 Task: Move the task Implement a new cloud-based sales management system for a company to the section Done in the project ArtiZen and filter the tasks in the project by High Priority
Action: Mouse moved to (765, 338)
Screenshot: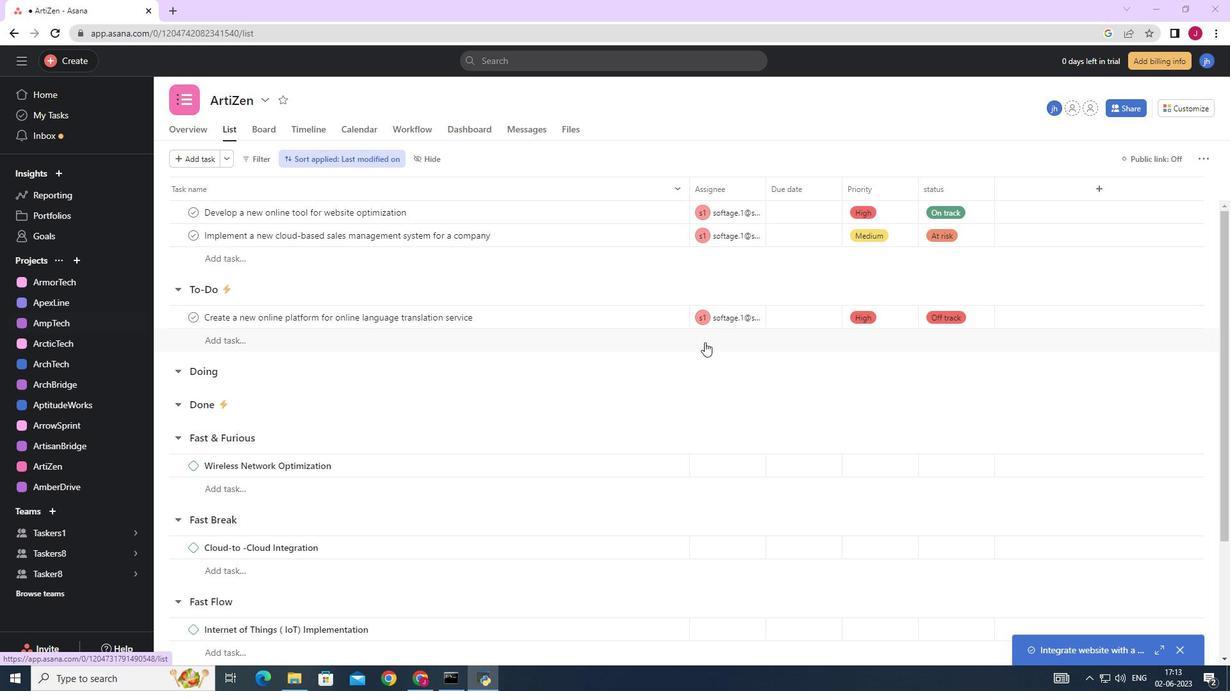 
Action: Mouse scrolled (765, 338) with delta (0, 0)
Screenshot: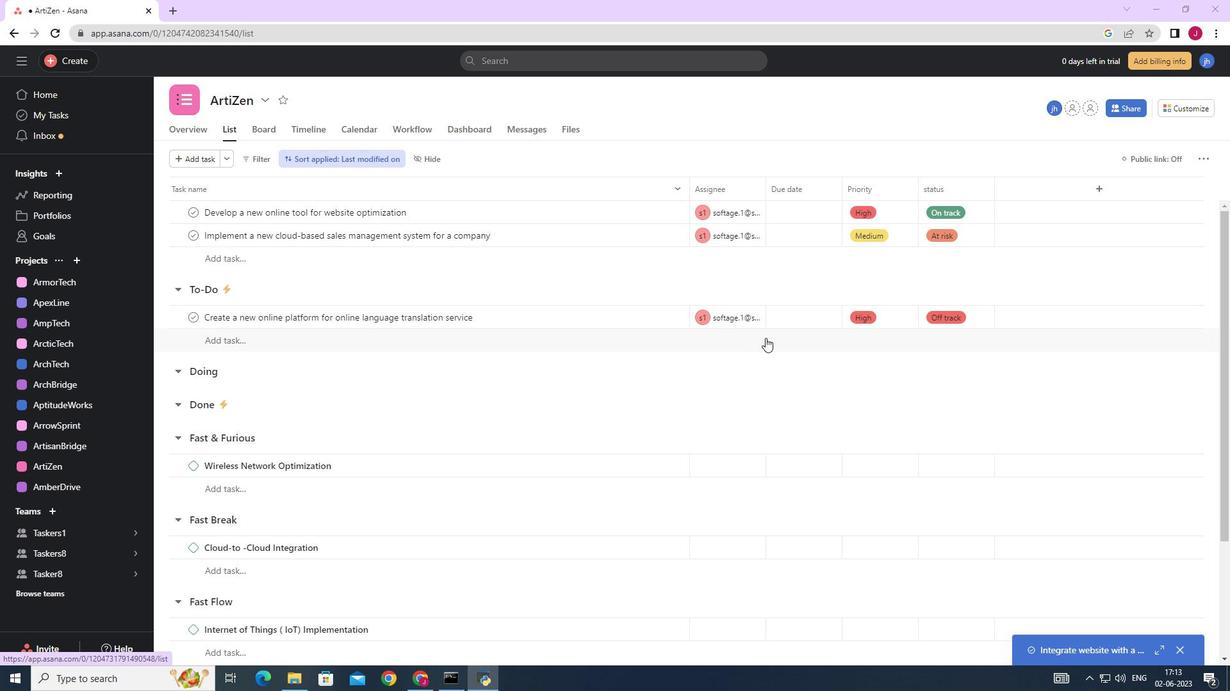 
Action: Mouse scrolled (765, 338) with delta (0, 0)
Screenshot: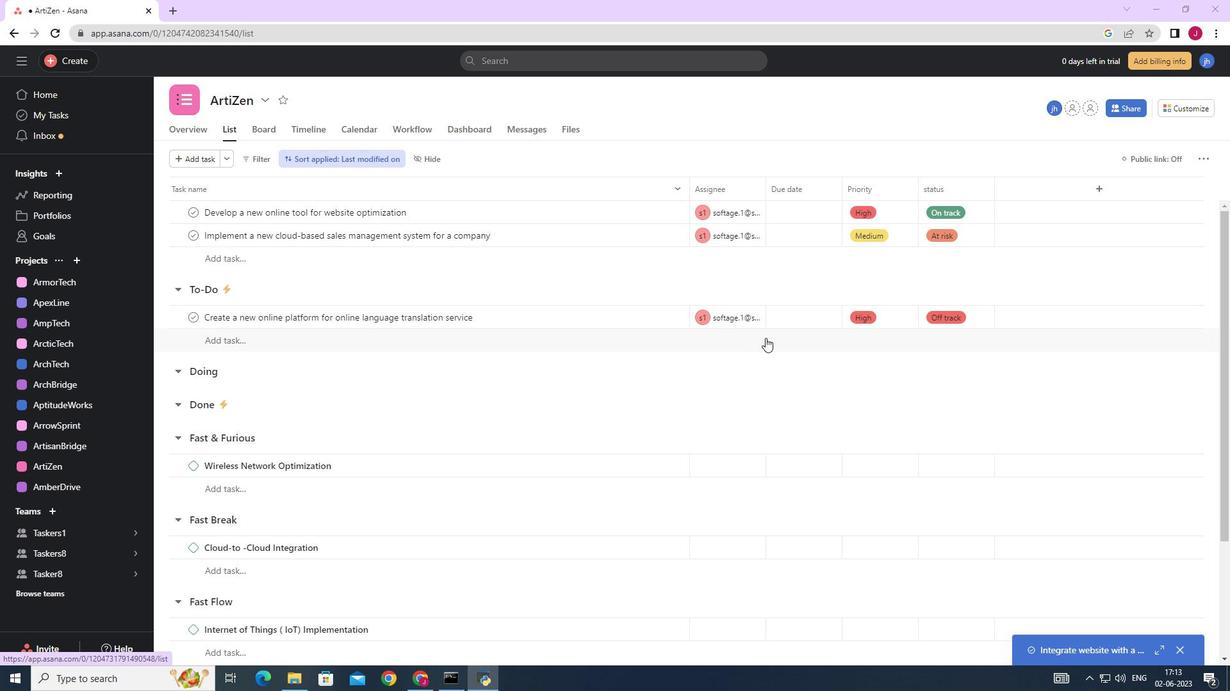 
Action: Mouse moved to (651, 234)
Screenshot: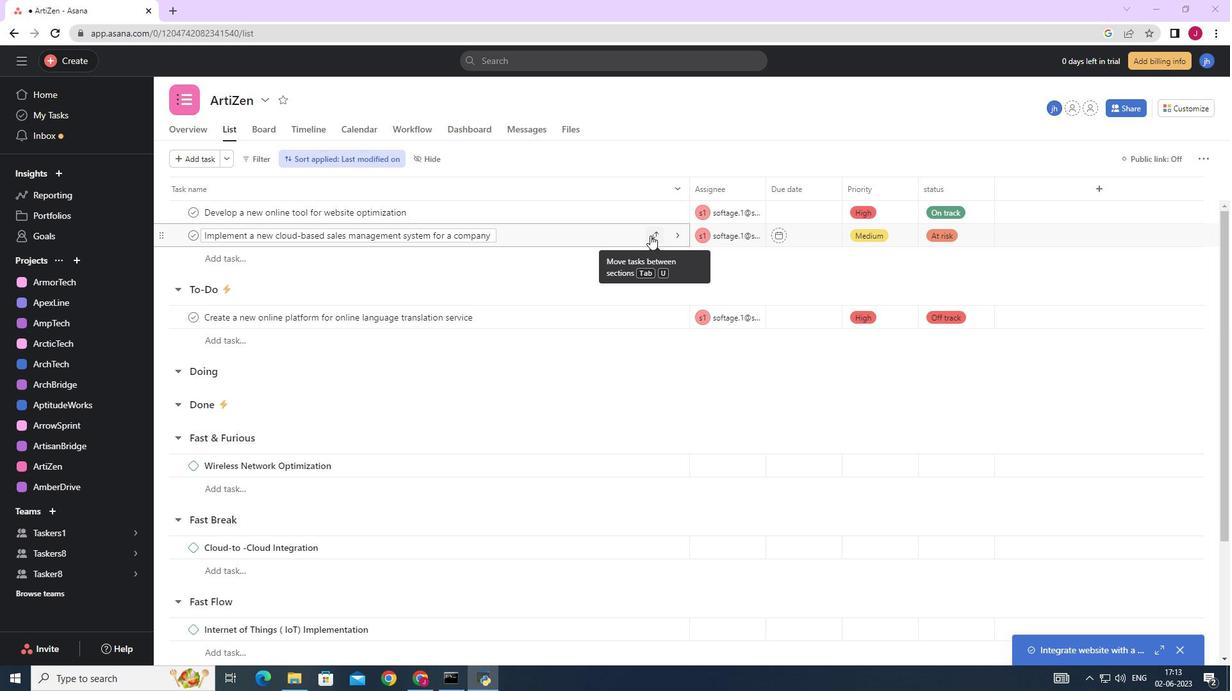 
Action: Mouse pressed left at (651, 234)
Screenshot: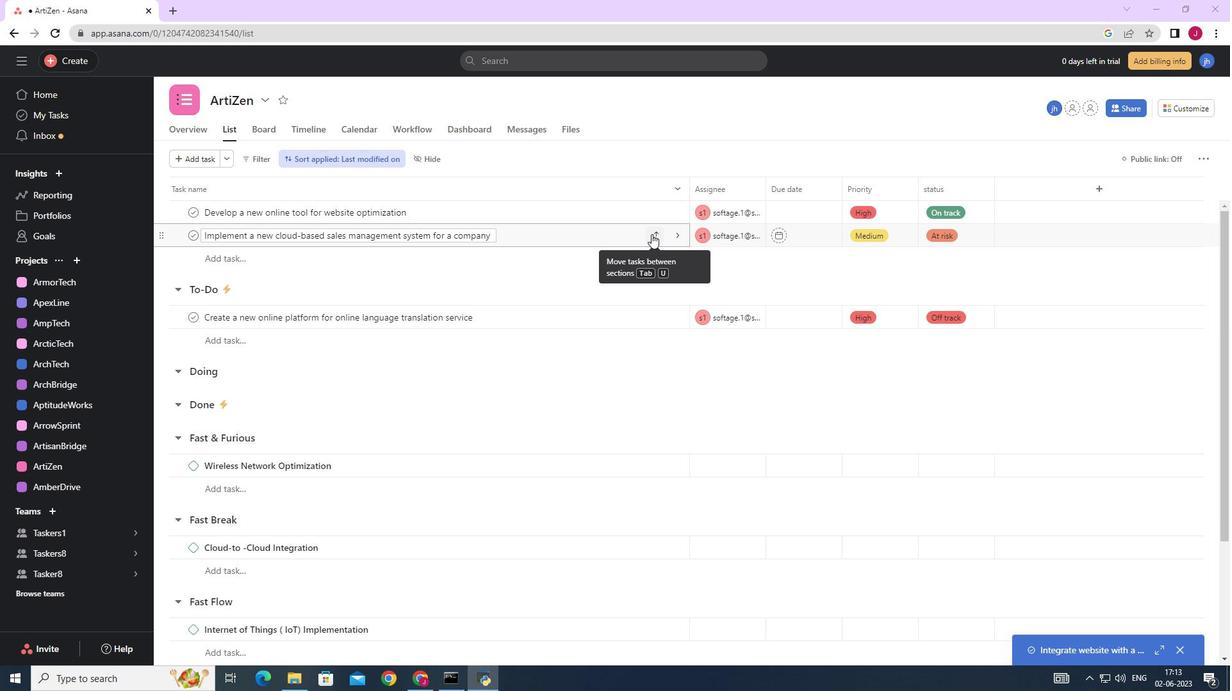 
Action: Mouse moved to (588, 356)
Screenshot: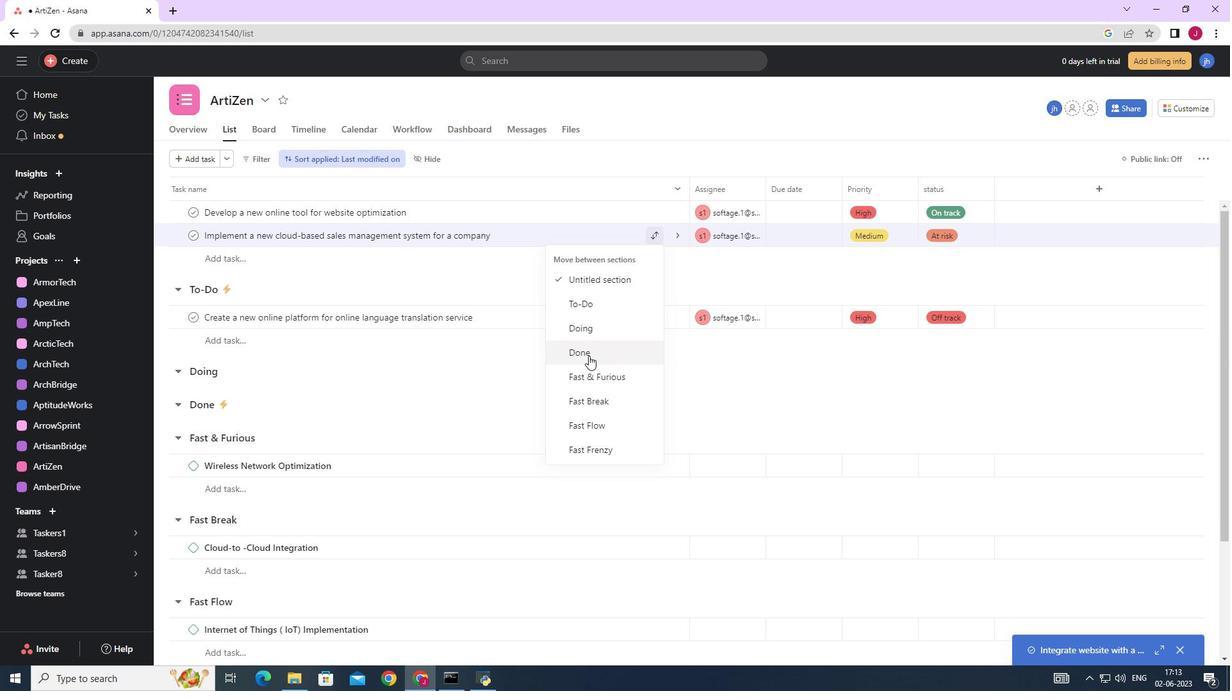 
Action: Mouse pressed left at (588, 356)
Screenshot: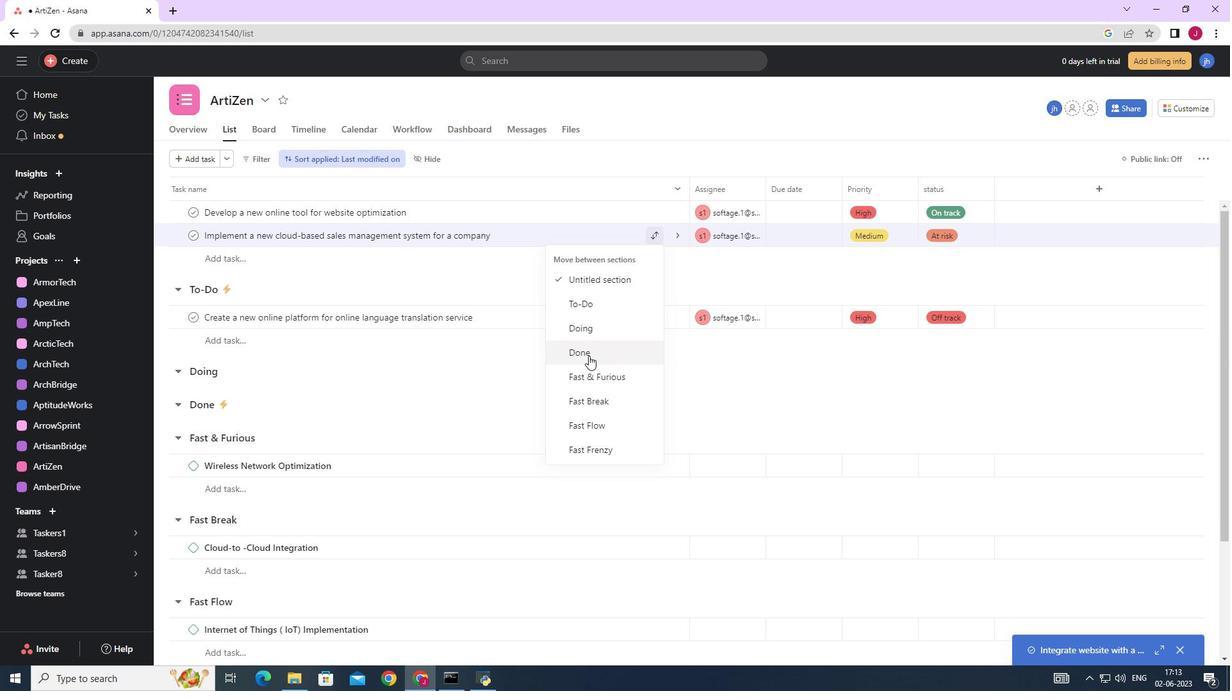 
Action: Mouse moved to (264, 154)
Screenshot: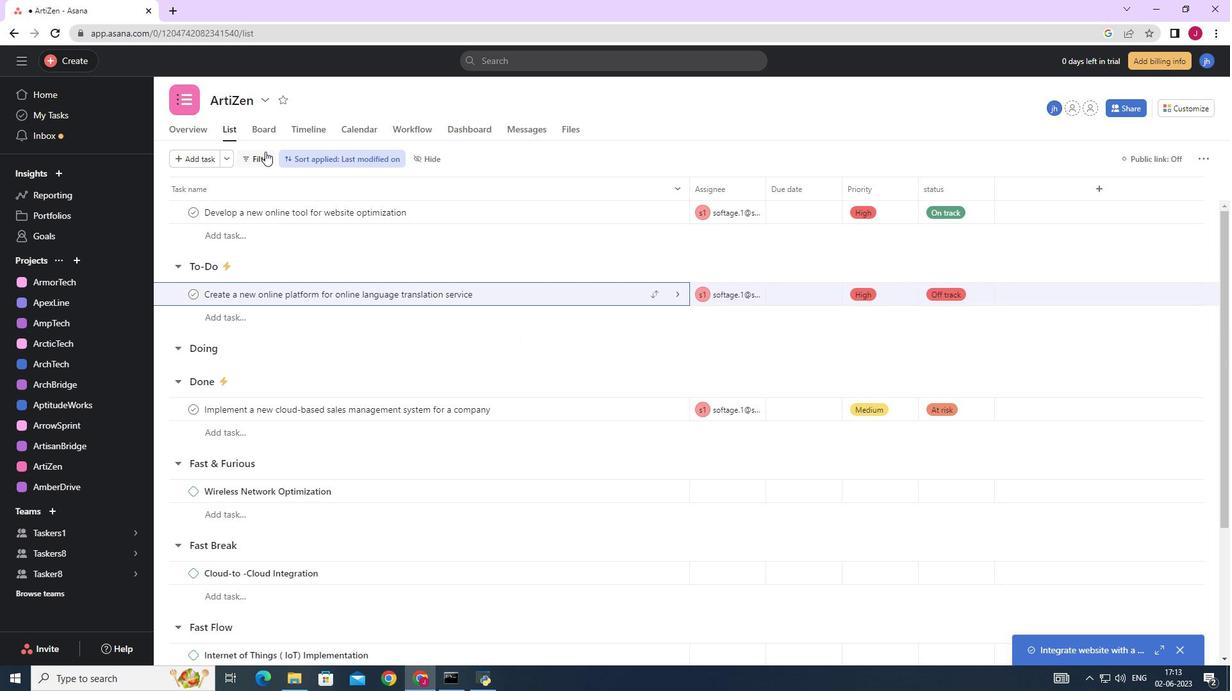 
Action: Mouse pressed left at (264, 154)
Screenshot: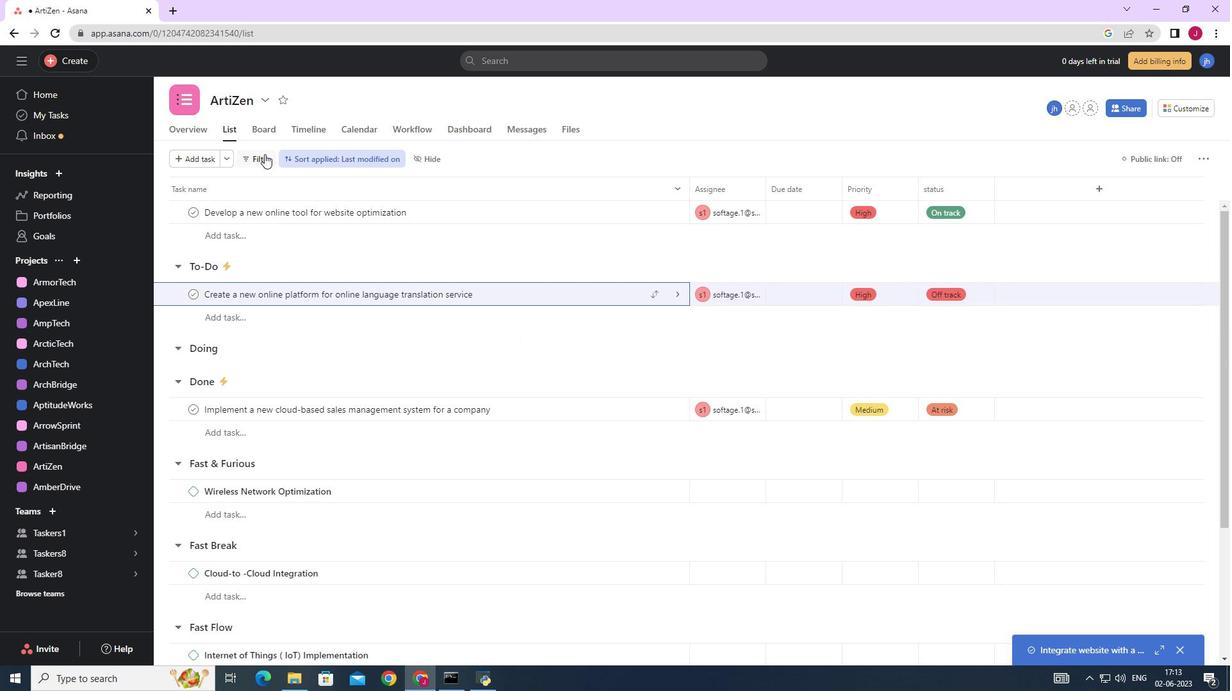 
Action: Mouse moved to (295, 262)
Screenshot: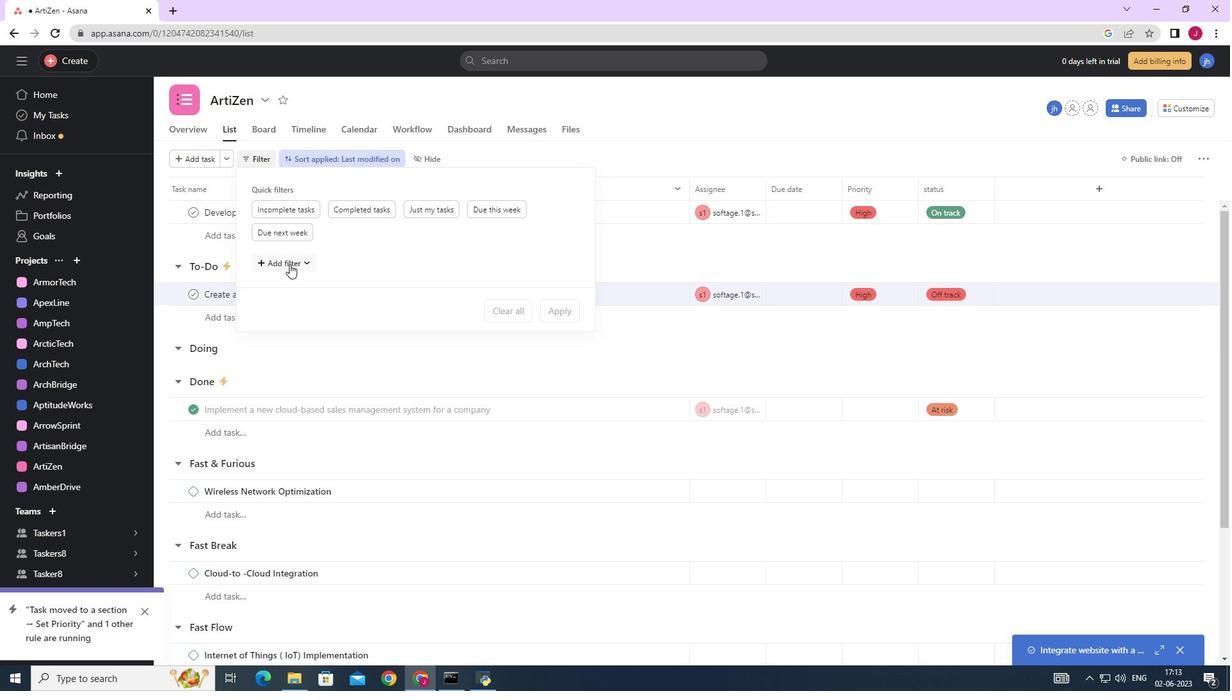 
Action: Mouse pressed left at (295, 262)
Screenshot: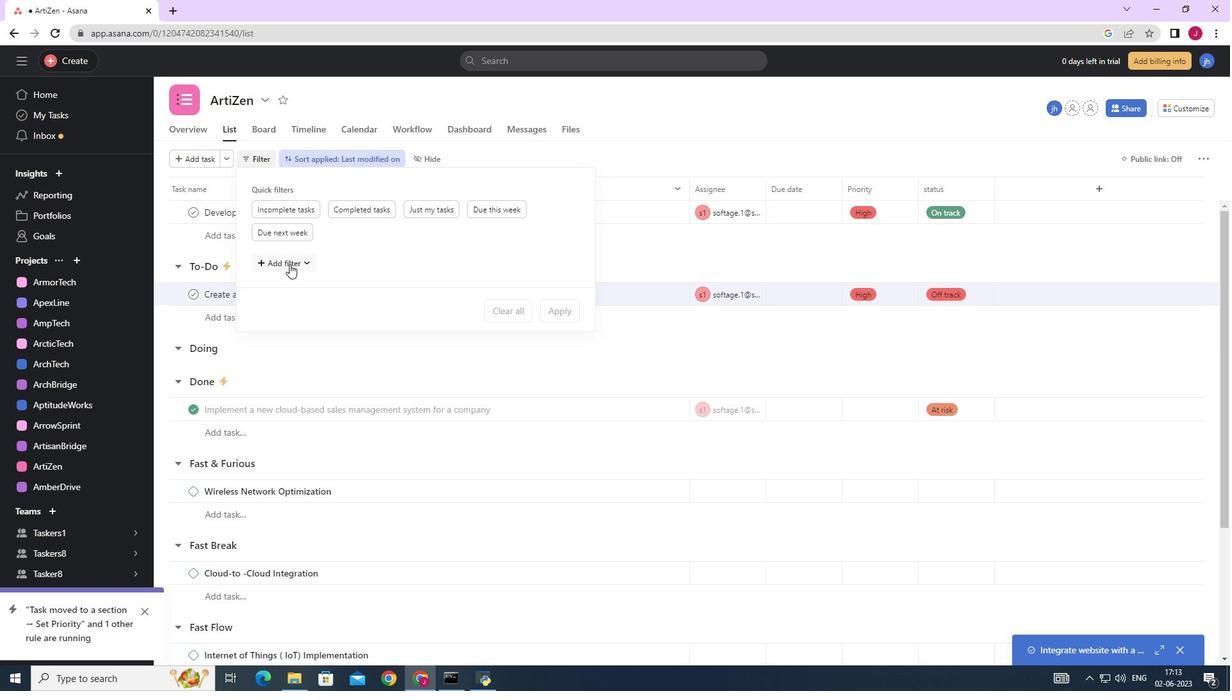 
Action: Mouse moved to (285, 486)
Screenshot: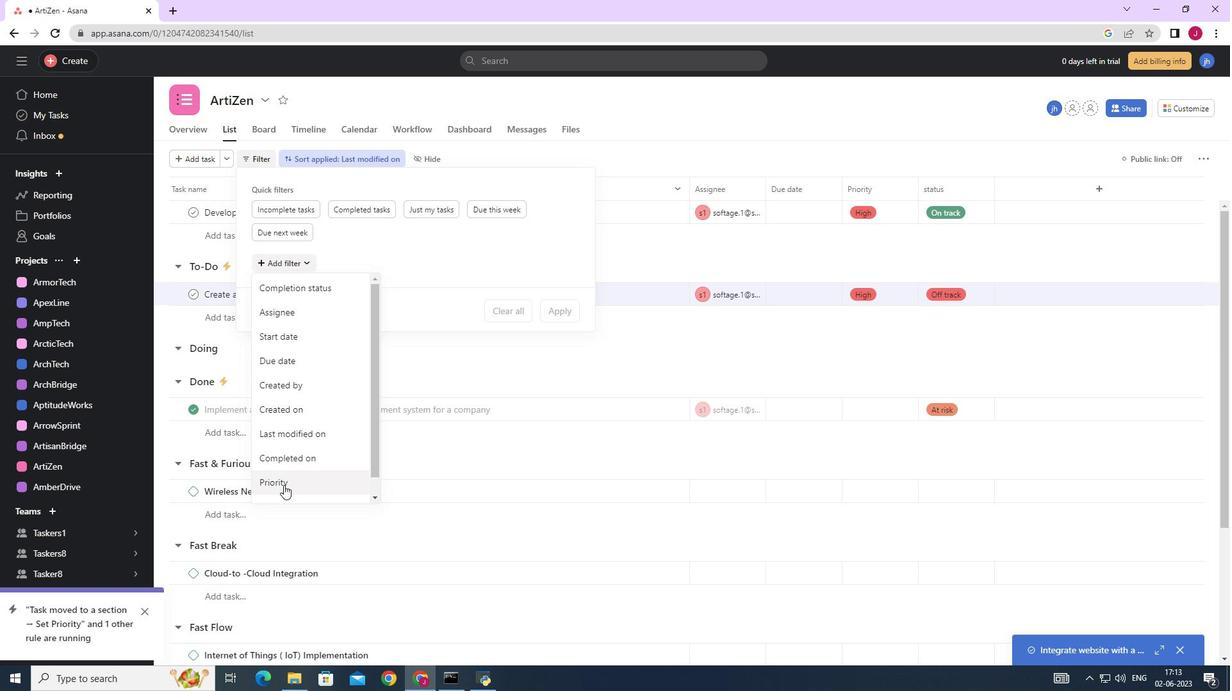 
Action: Mouse pressed left at (285, 486)
Screenshot: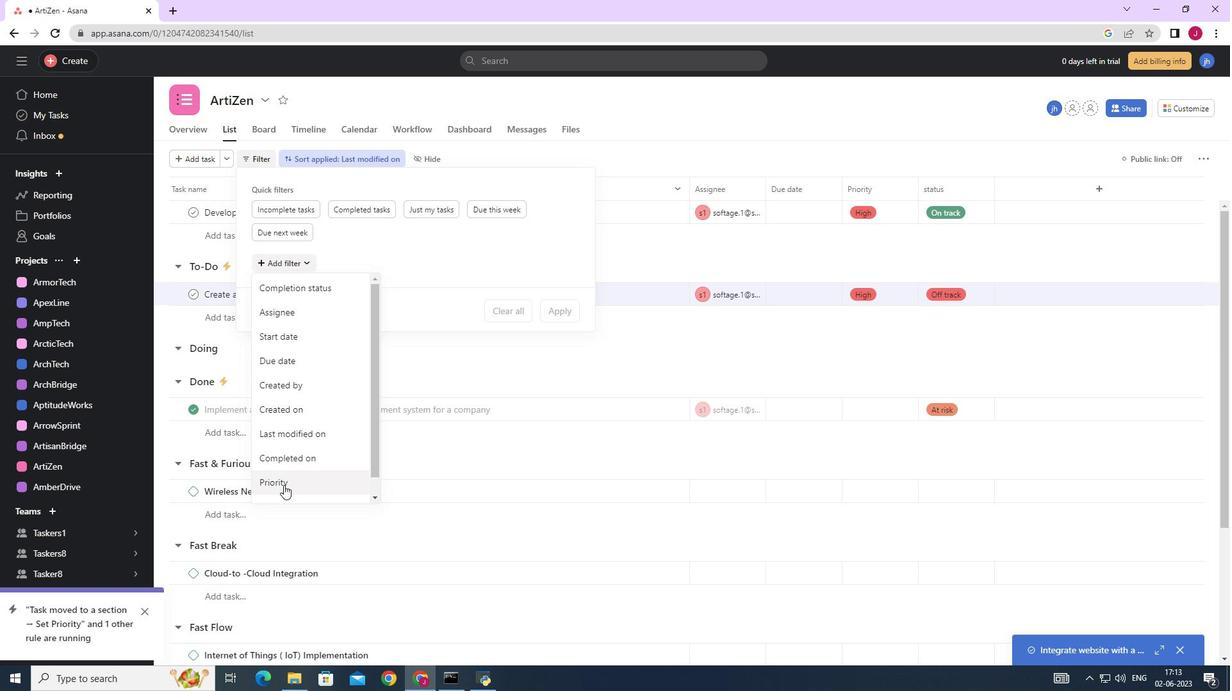 
Action: Mouse moved to (312, 272)
Screenshot: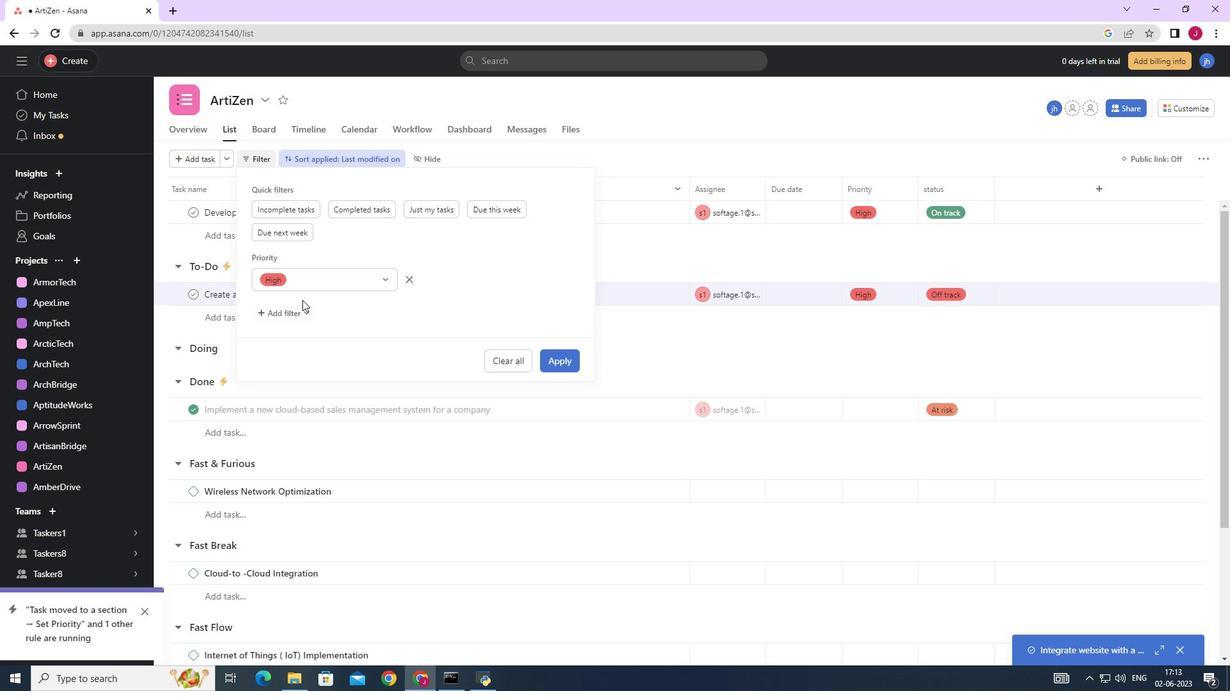 
Action: Mouse pressed left at (312, 272)
Screenshot: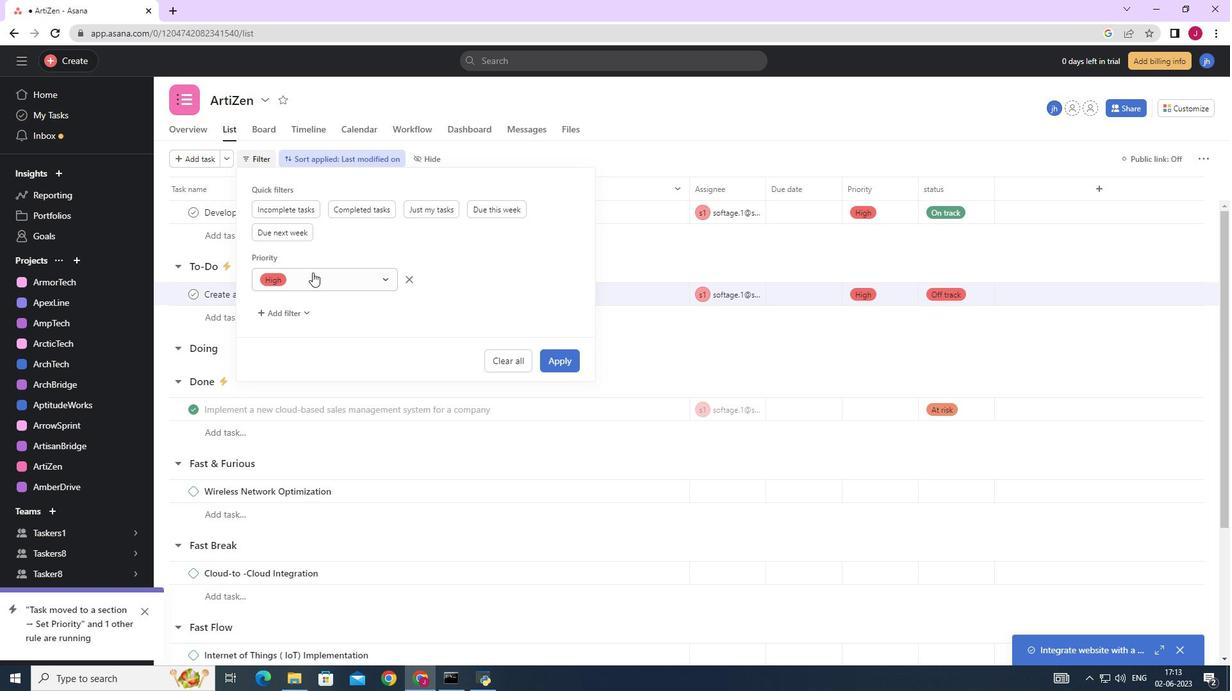 
Action: Mouse moved to (304, 285)
Screenshot: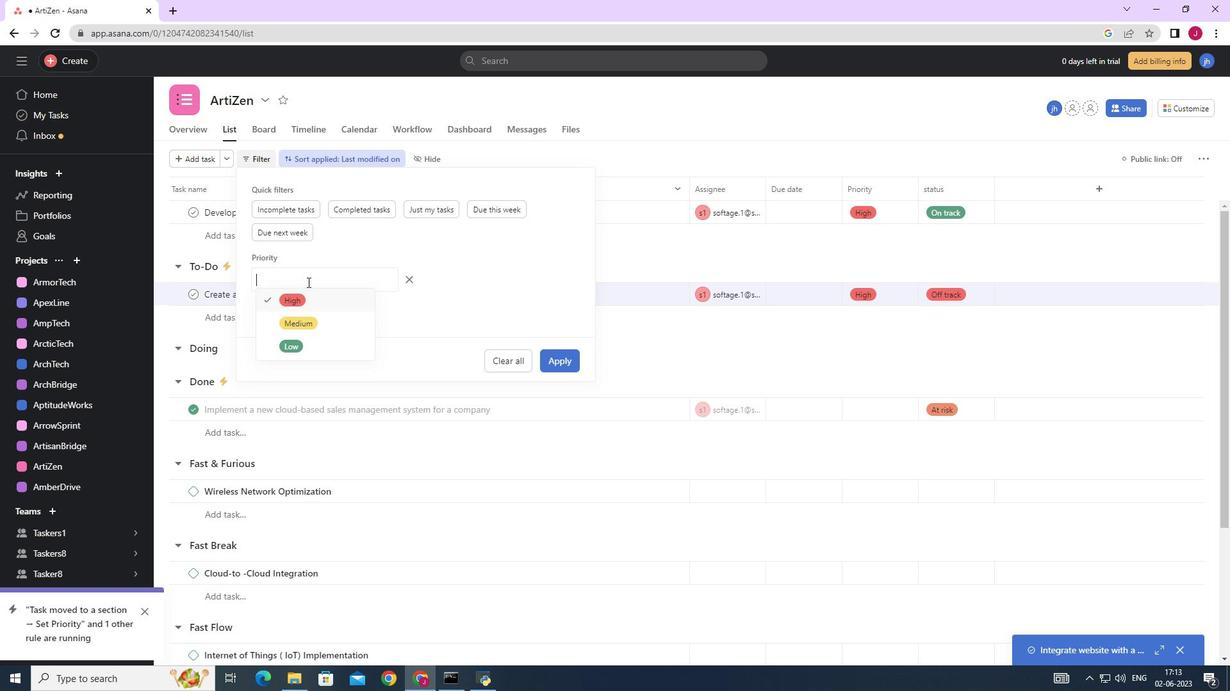 
Action: Mouse pressed left at (304, 285)
Screenshot: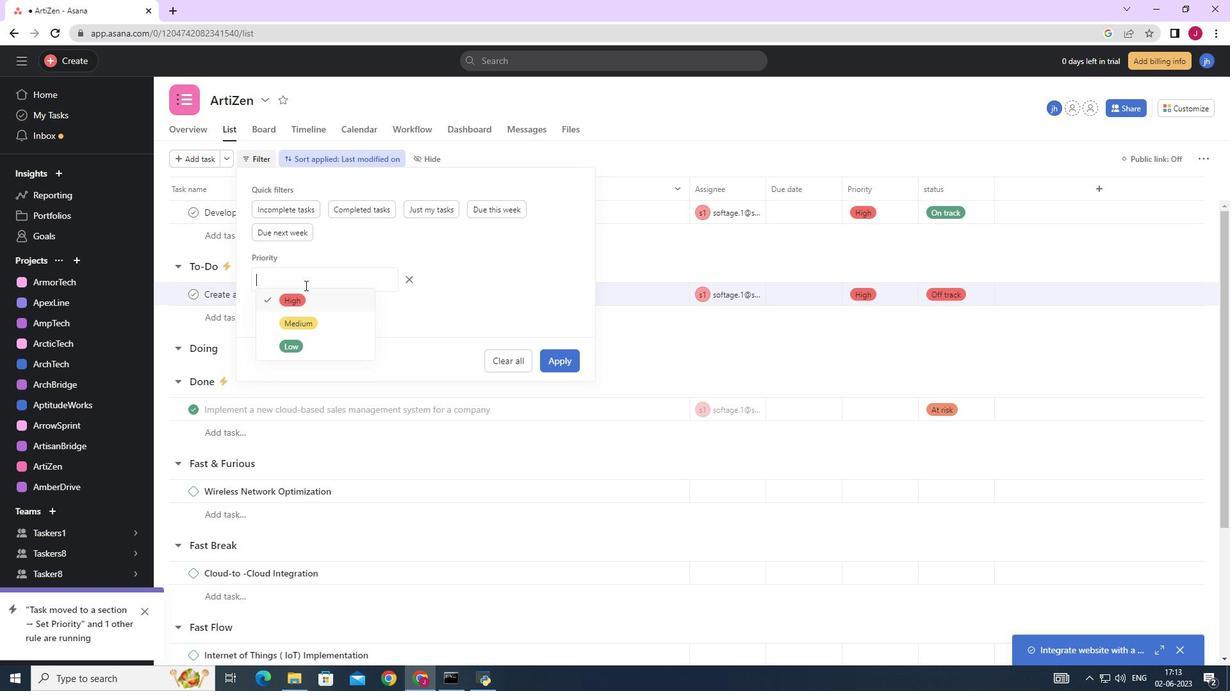 
Action: Mouse moved to (566, 361)
Screenshot: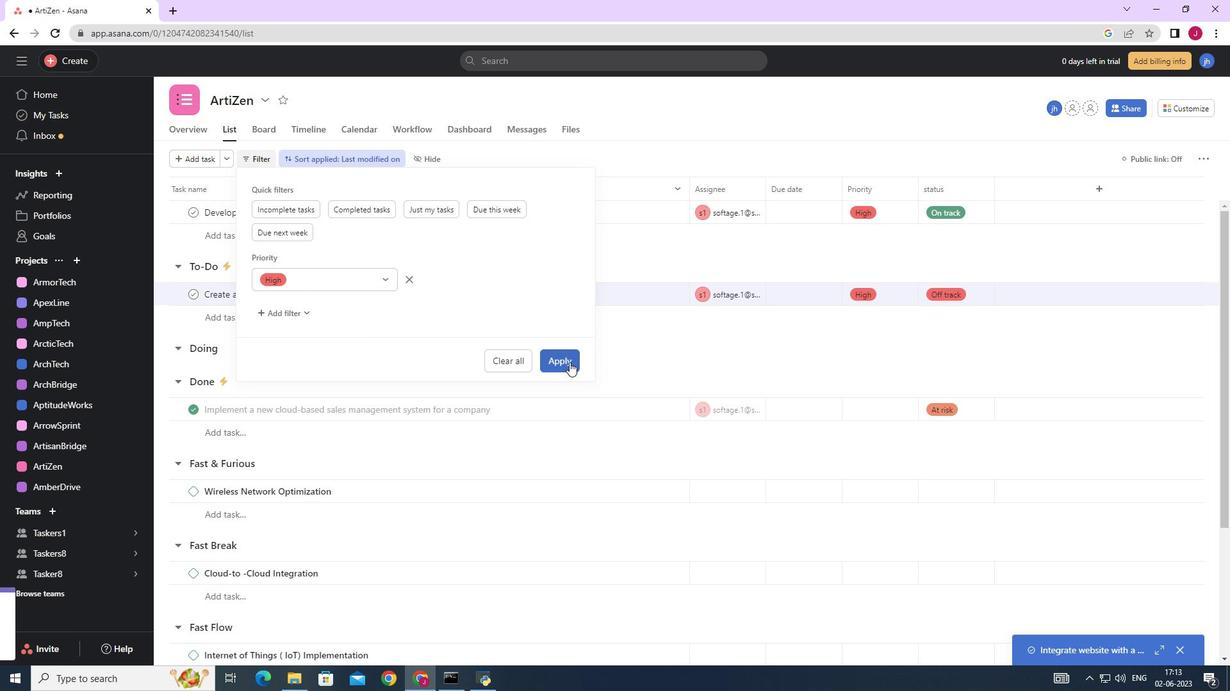 
Action: Mouse pressed left at (566, 361)
Screenshot: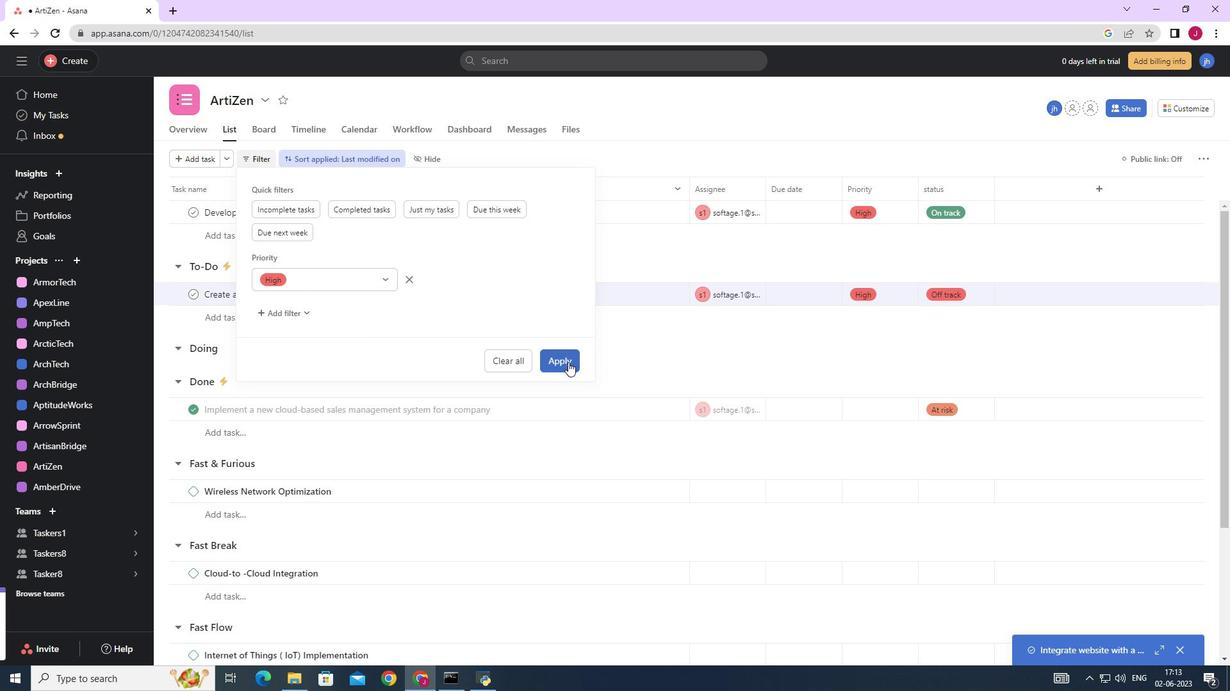 
